 Task: Create New Customer with Customer Name: Faith Fleur, Billing Address Line1: 4284 Crim Lane, Billing Address Line2:  Underhill, Billing Address Line3:  Vermont 05489
Action: Mouse moved to (152, 28)
Screenshot: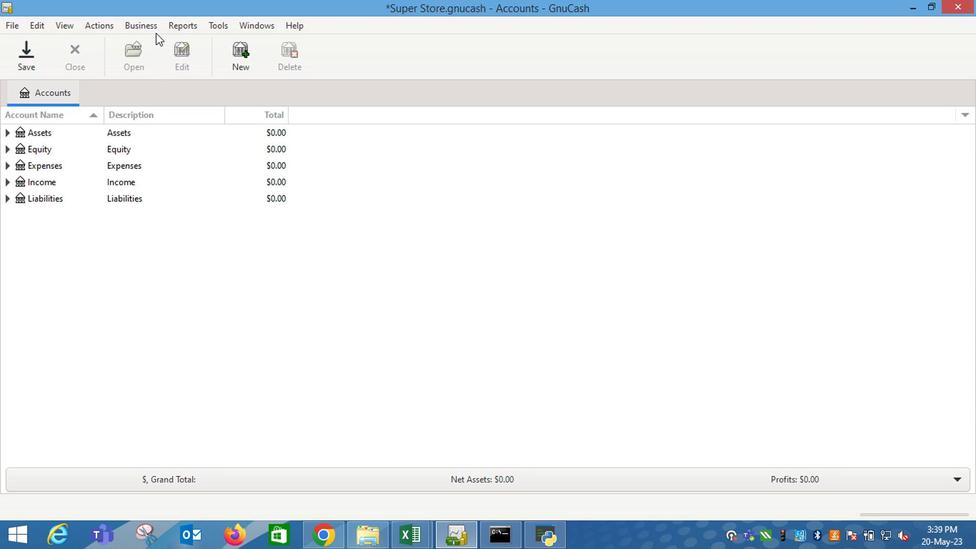 
Action: Mouse pressed left at (152, 28)
Screenshot: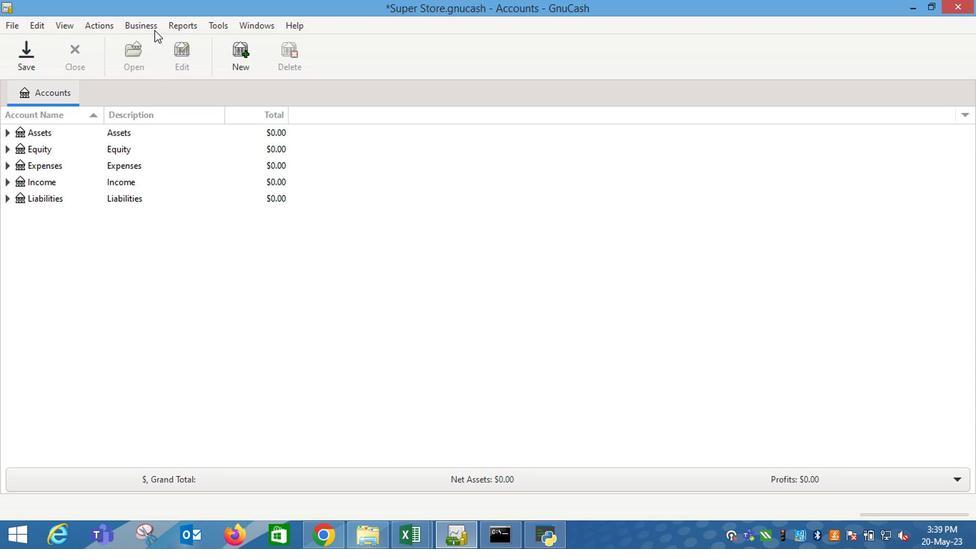 
Action: Mouse moved to (316, 69)
Screenshot: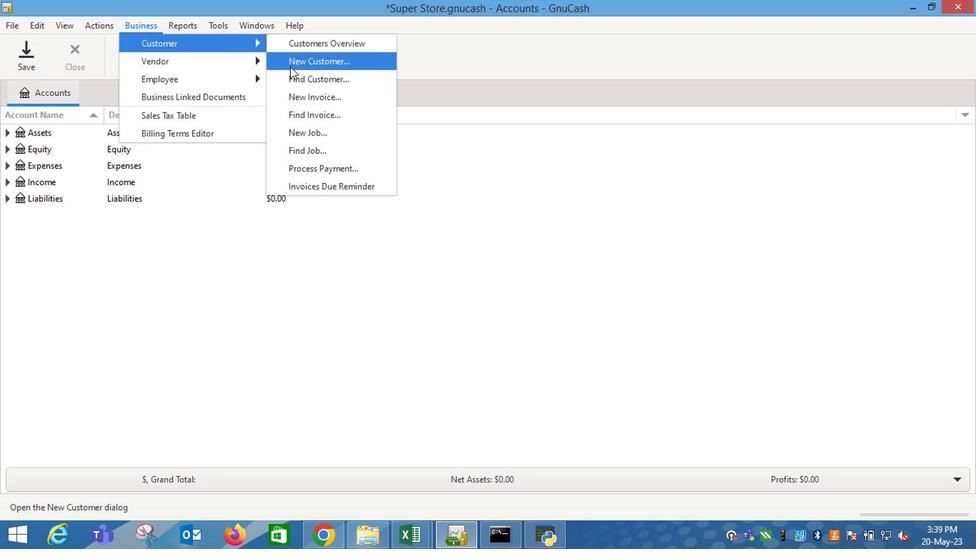 
Action: Mouse pressed left at (316, 69)
Screenshot: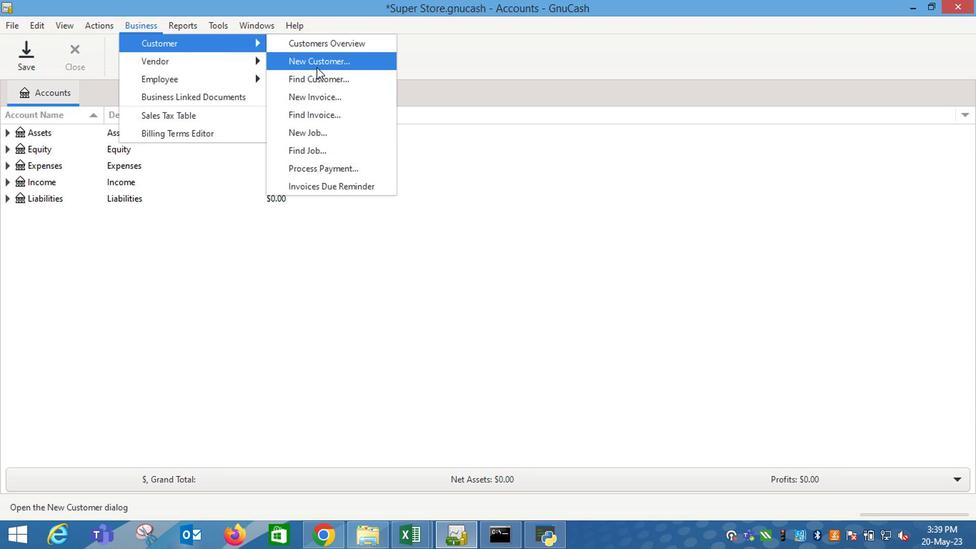 
Action: Mouse moved to (316, 70)
Screenshot: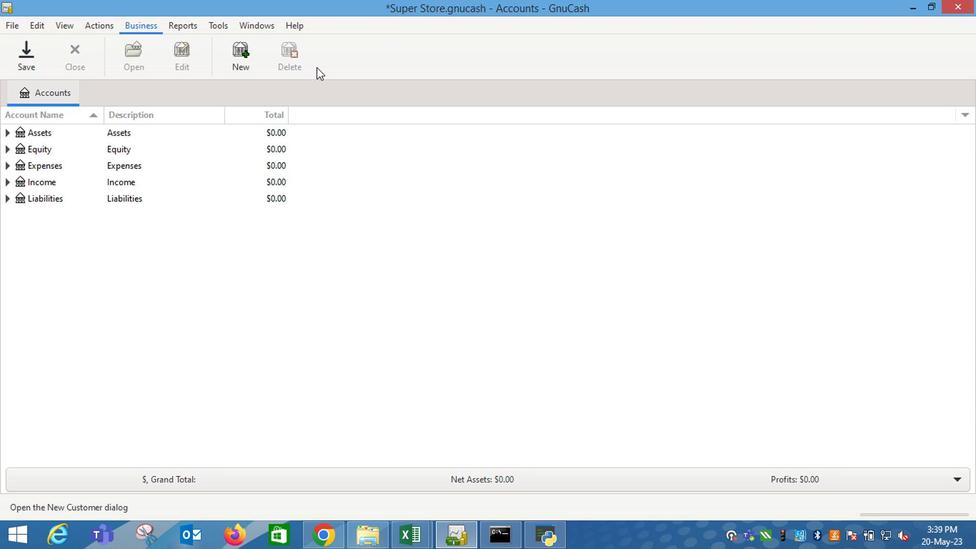 
Action: Key pressed <Key.shift_r>Faith<Key.space><Key.shift_r>Fleur<Key.tab><Key.tab><Key.tab>4284<Key.space><Key.shift_r>Crim<Key.space><Key.shift_r>Kane<Key.backspace><Key.backspace><Key.backspace><Key.backspace><Key.shift_r>Lane<Key.tab><Key.shift_r>U<Key.right><Key.tab><Key.shift_r>V<Key.right>
Screenshot: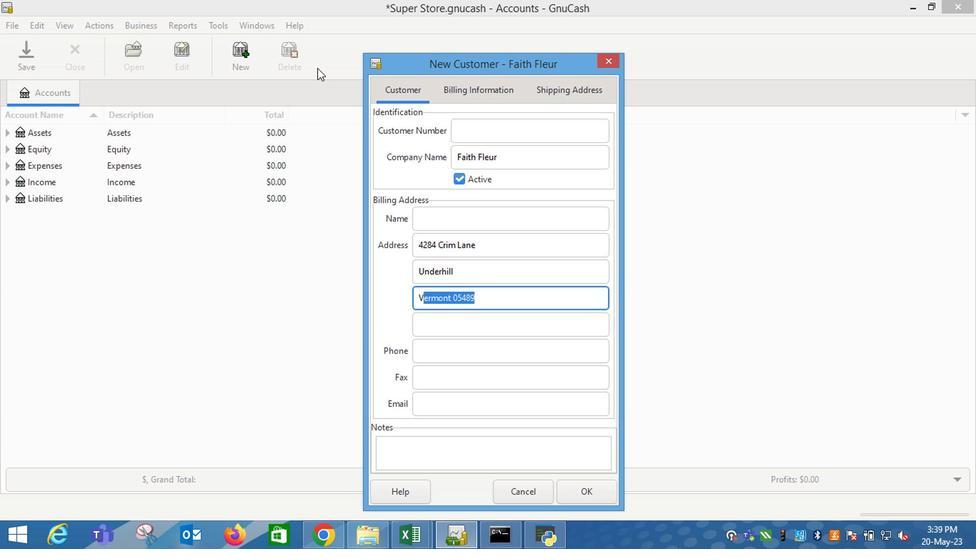 
Action: Mouse moved to (607, 491)
Screenshot: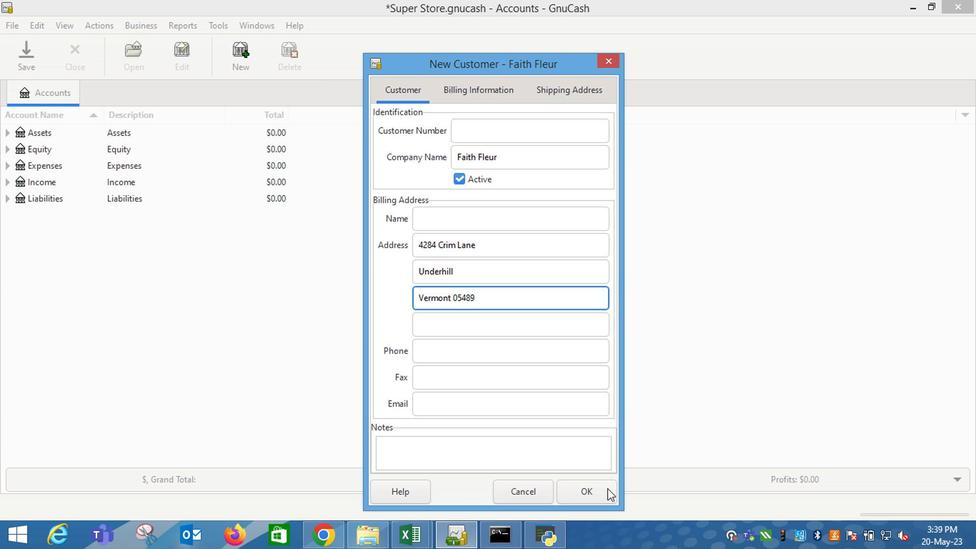 
Action: Mouse pressed left at (607, 491)
Screenshot: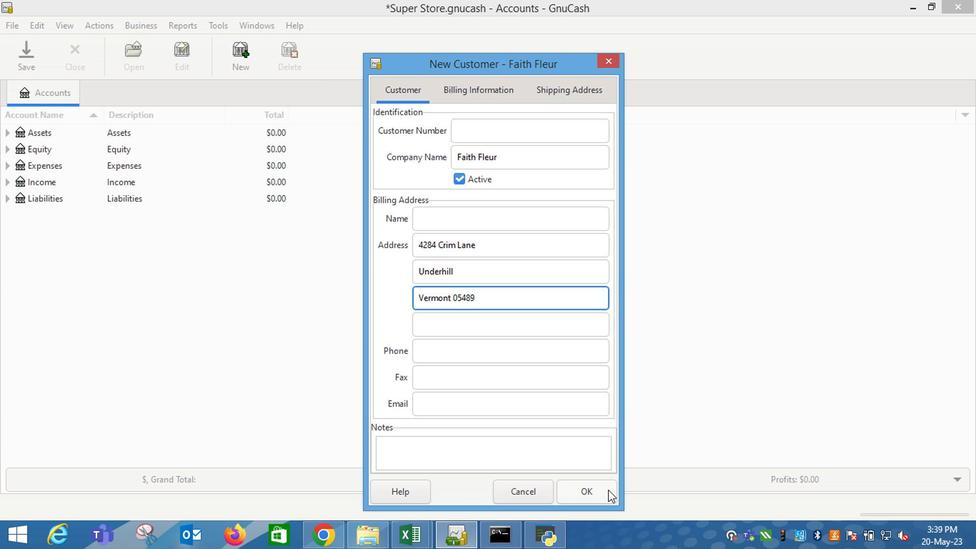 
Action: Mouse moved to (600, 489)
Screenshot: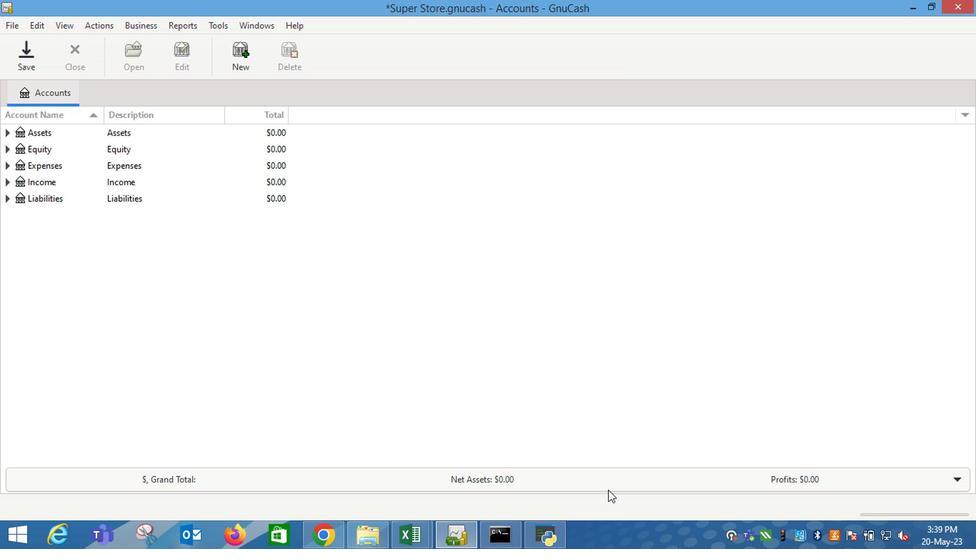 
